 Task: Go to email in the section edit contact info.
Action: Mouse moved to (632, 76)
Screenshot: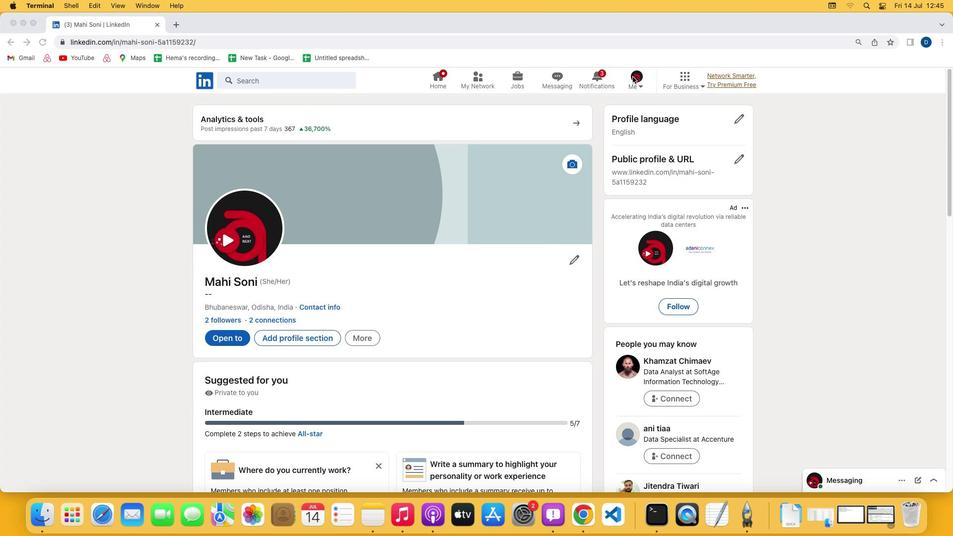 
Action: Mouse pressed left at (632, 76)
Screenshot: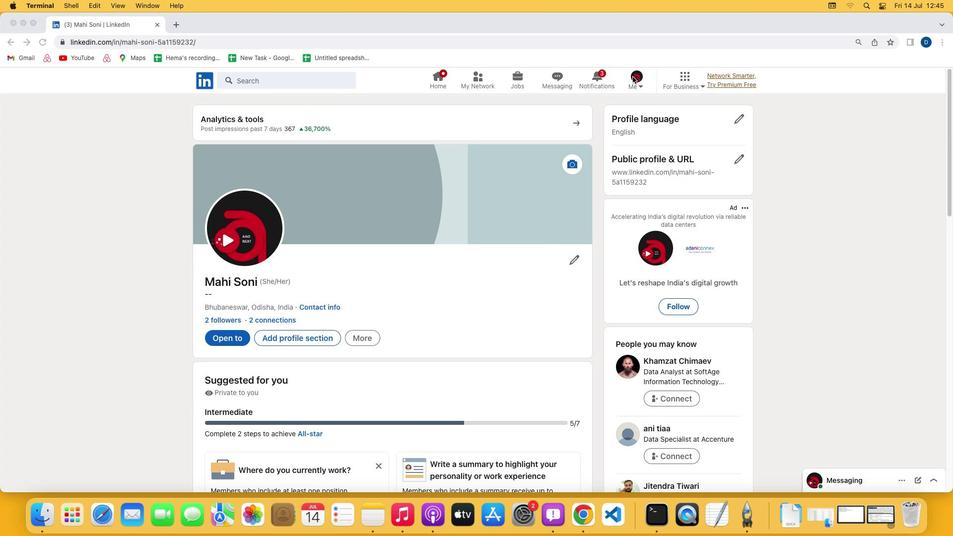 
Action: Mouse pressed left at (632, 76)
Screenshot: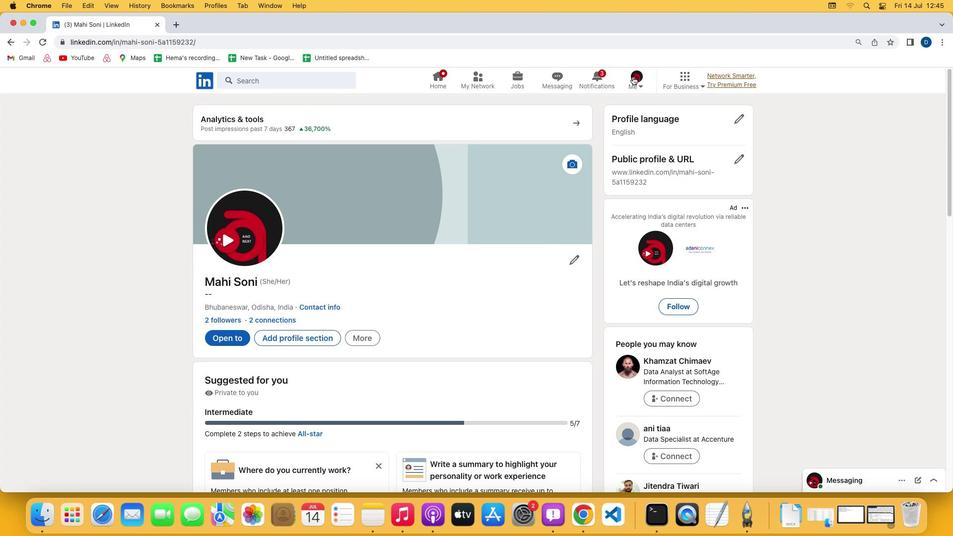 
Action: Mouse moved to (565, 190)
Screenshot: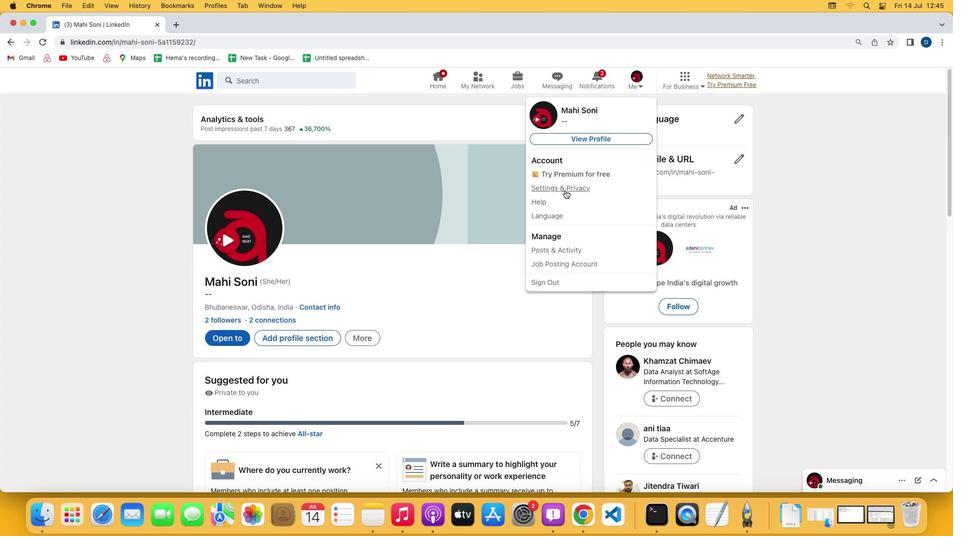 
Action: Mouse pressed left at (565, 190)
Screenshot: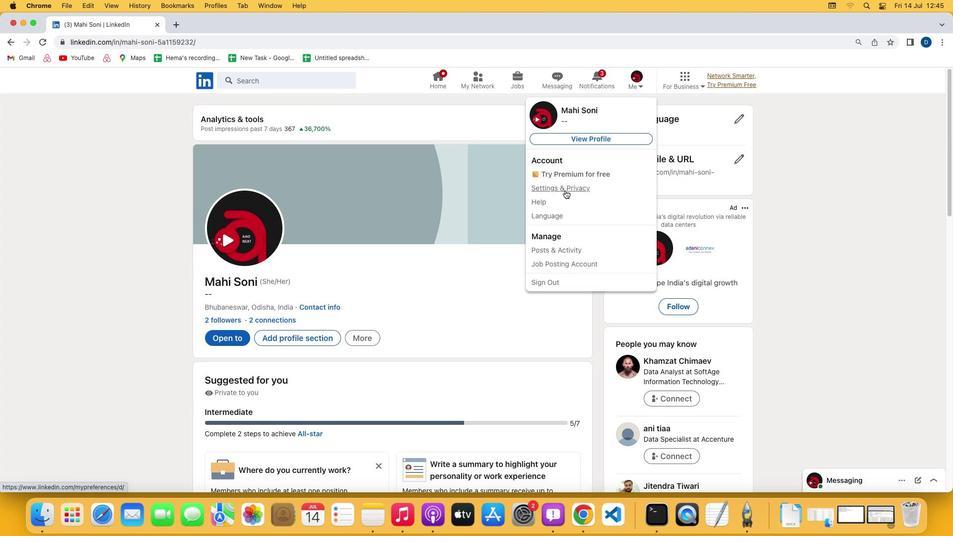 
Action: Mouse moved to (421, 137)
Screenshot: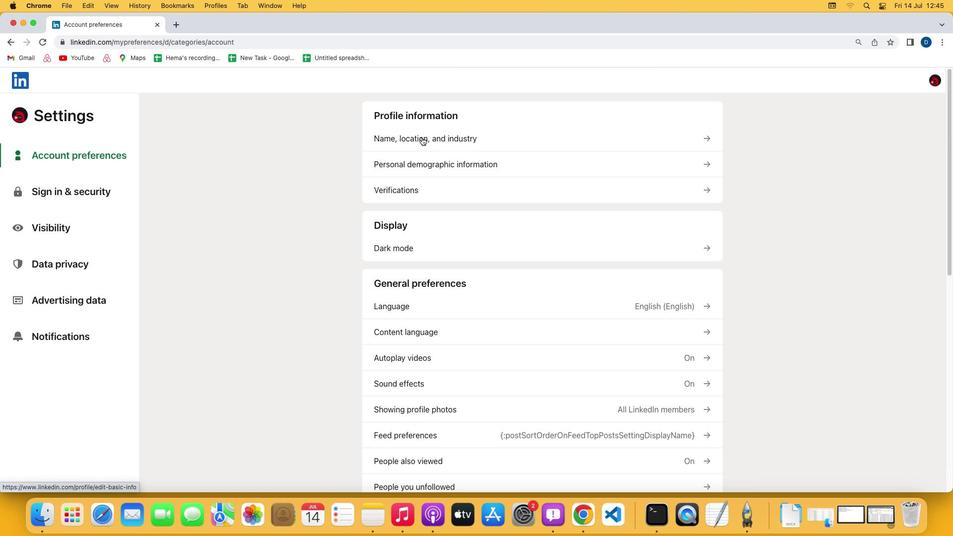 
Action: Mouse pressed left at (421, 137)
Screenshot: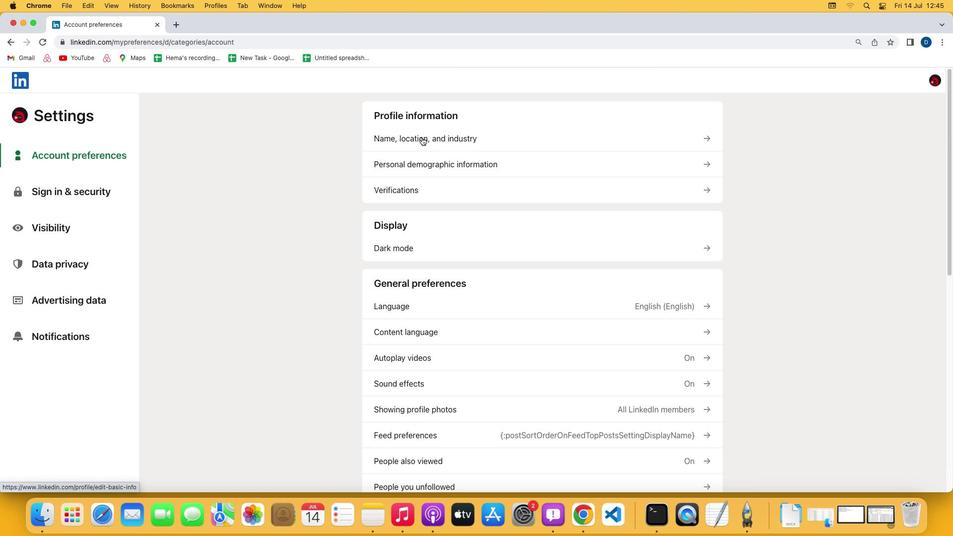 
Action: Mouse moved to (437, 238)
Screenshot: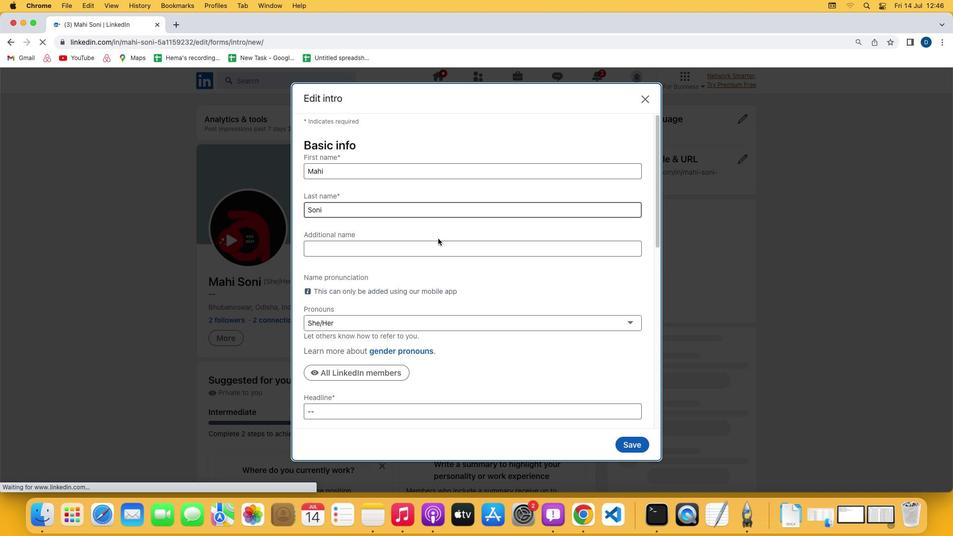 
Action: Mouse scrolled (437, 238) with delta (0, 0)
Screenshot: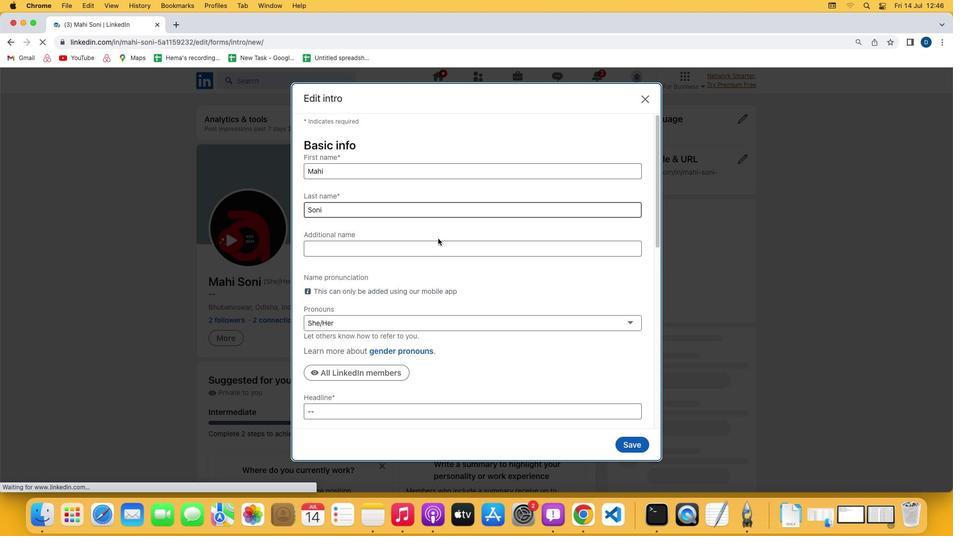 
Action: Mouse scrolled (437, 238) with delta (0, 0)
Screenshot: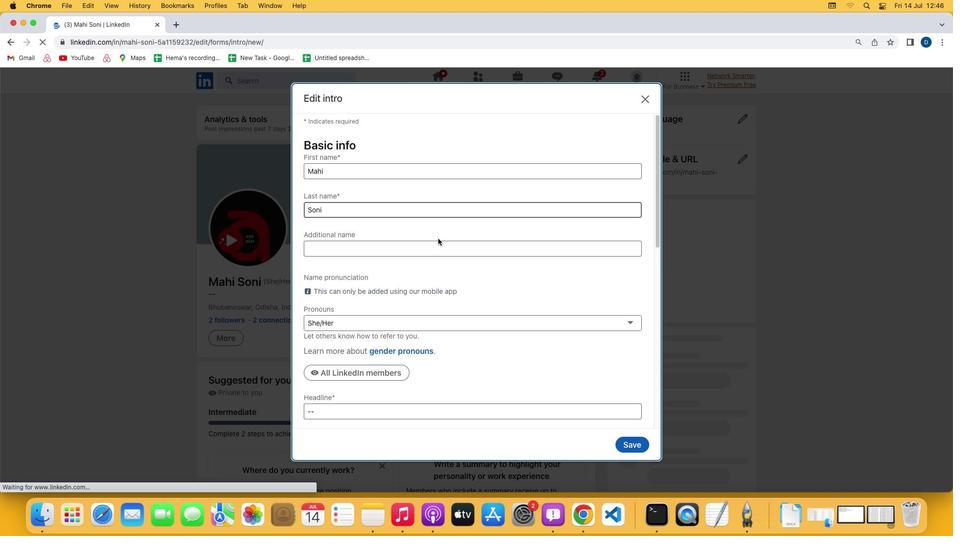 
Action: Mouse scrolled (437, 238) with delta (0, -1)
Screenshot: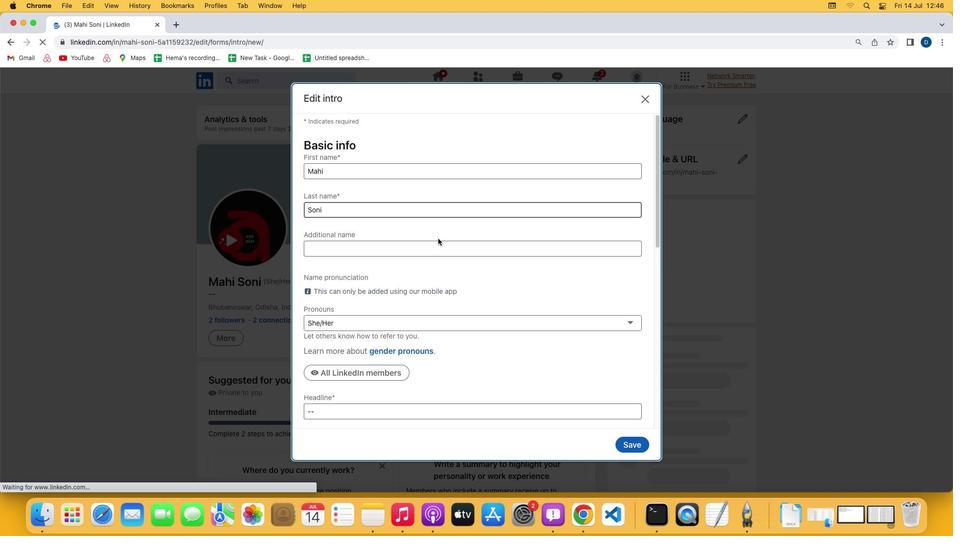 
Action: Mouse scrolled (437, 238) with delta (0, -2)
Screenshot: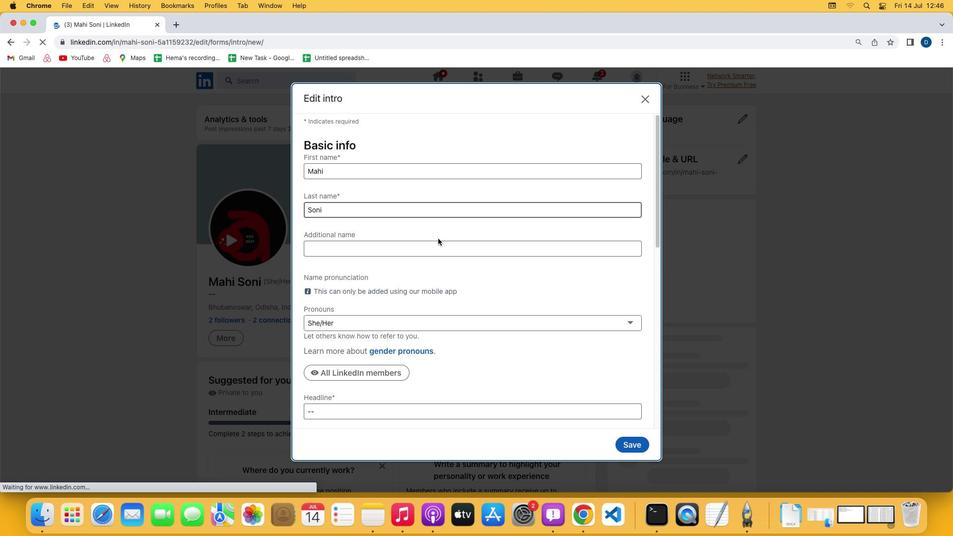 
Action: Mouse scrolled (437, 238) with delta (0, -2)
Screenshot: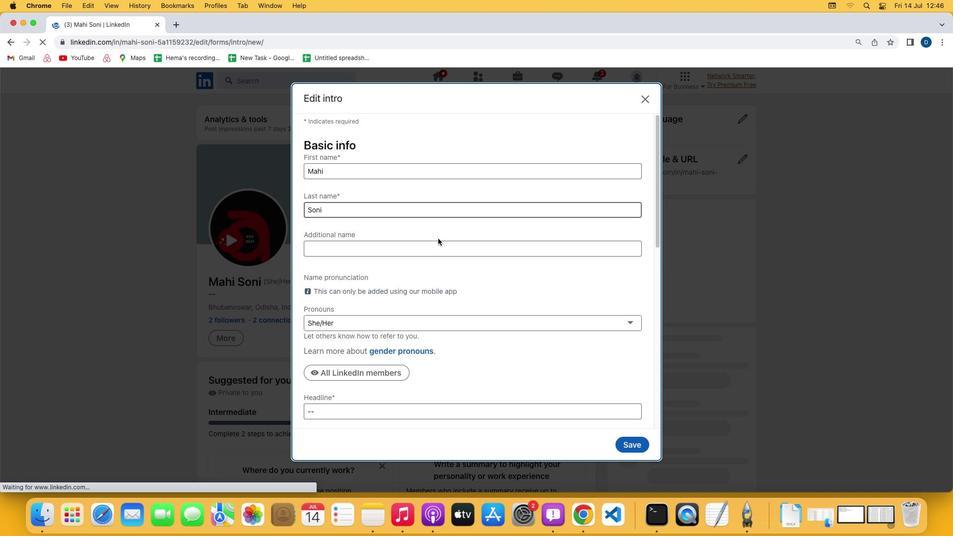 
Action: Mouse moved to (439, 246)
Screenshot: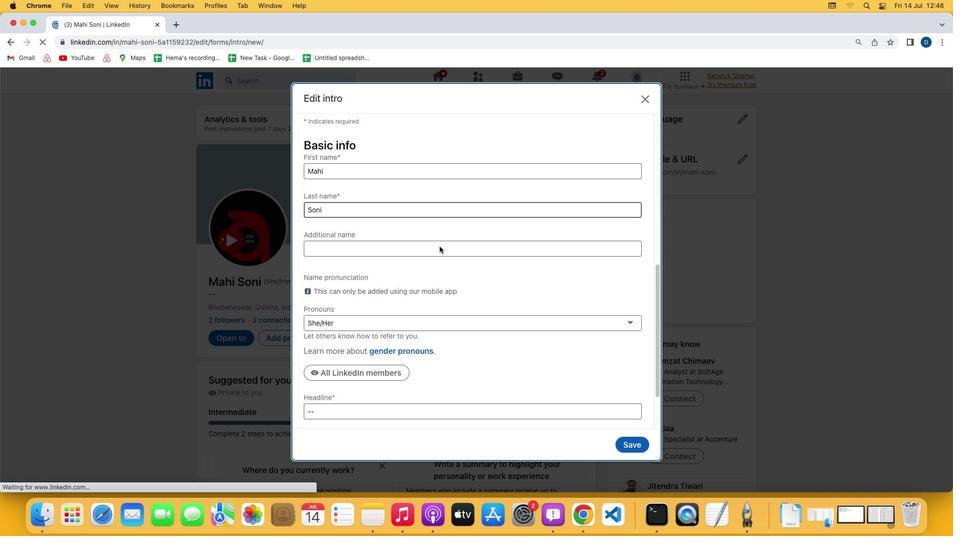
Action: Mouse scrolled (439, 246) with delta (0, 0)
Screenshot: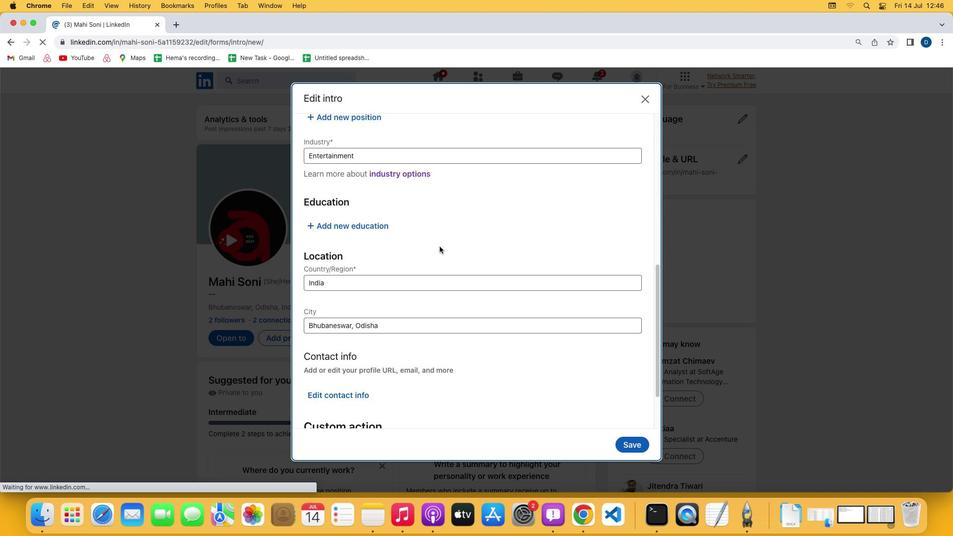 
Action: Mouse scrolled (439, 246) with delta (0, 0)
Screenshot: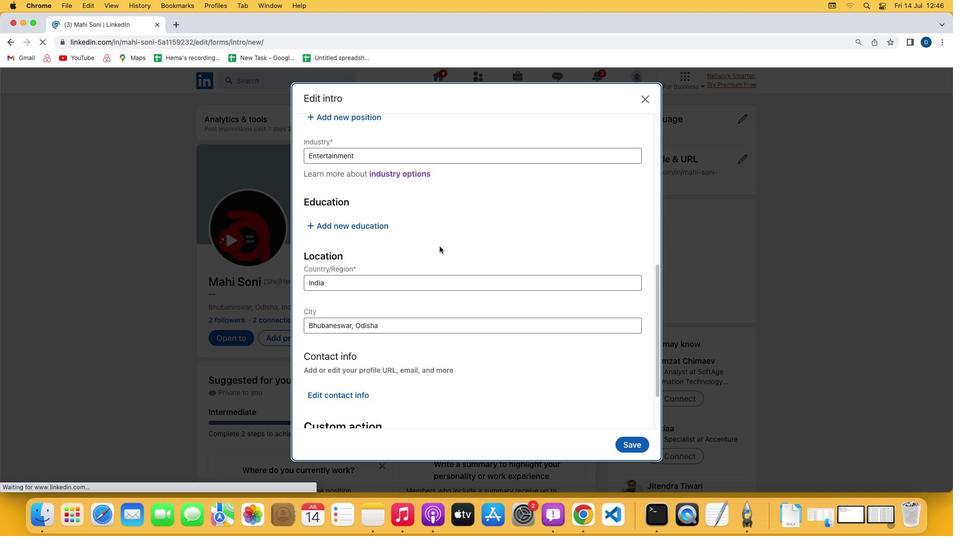 
Action: Mouse scrolled (439, 246) with delta (0, -1)
Screenshot: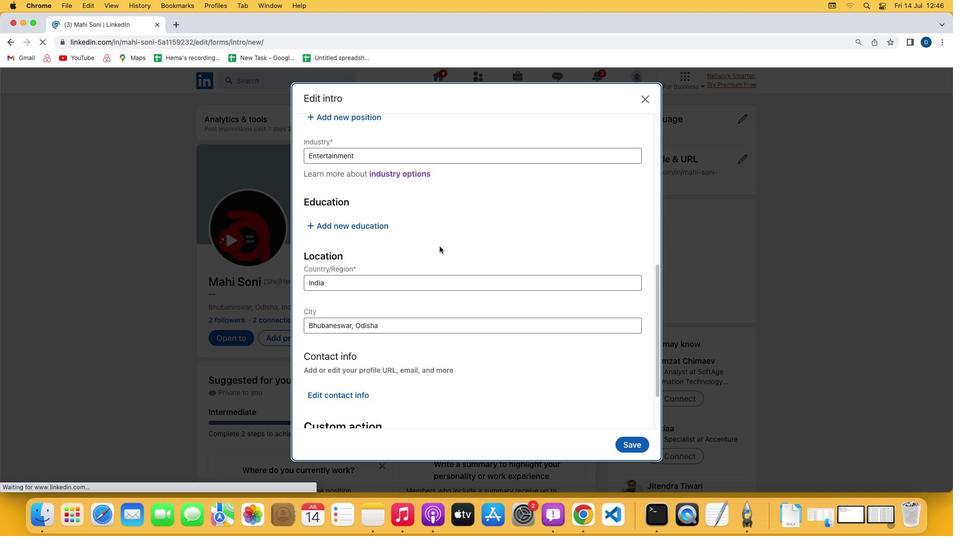 
Action: Mouse scrolled (439, 246) with delta (0, -2)
Screenshot: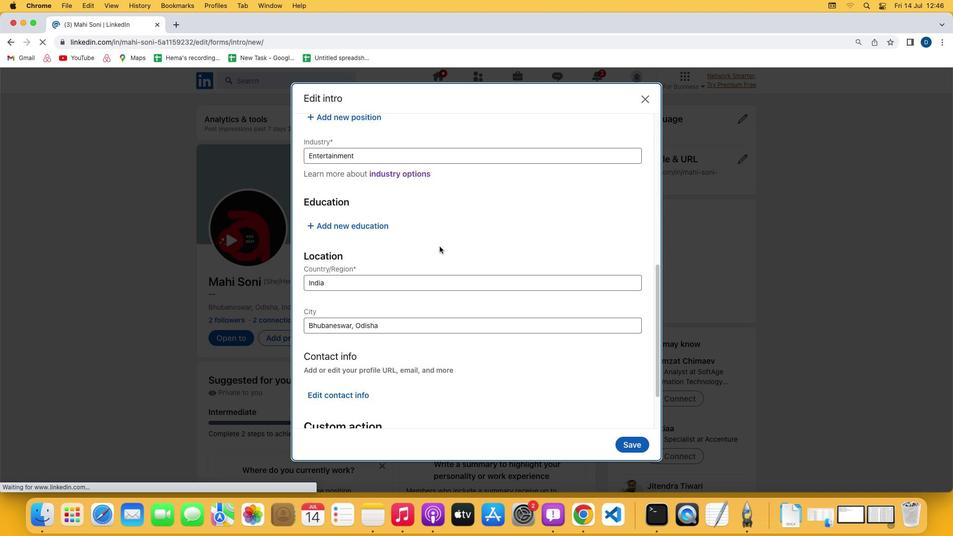 
Action: Mouse scrolled (439, 246) with delta (0, -2)
Screenshot: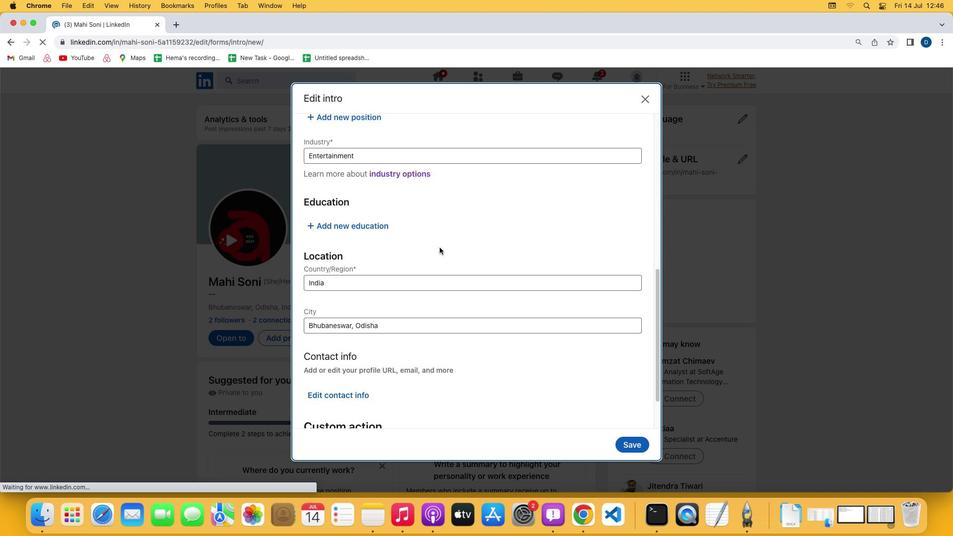 
Action: Mouse moved to (438, 256)
Screenshot: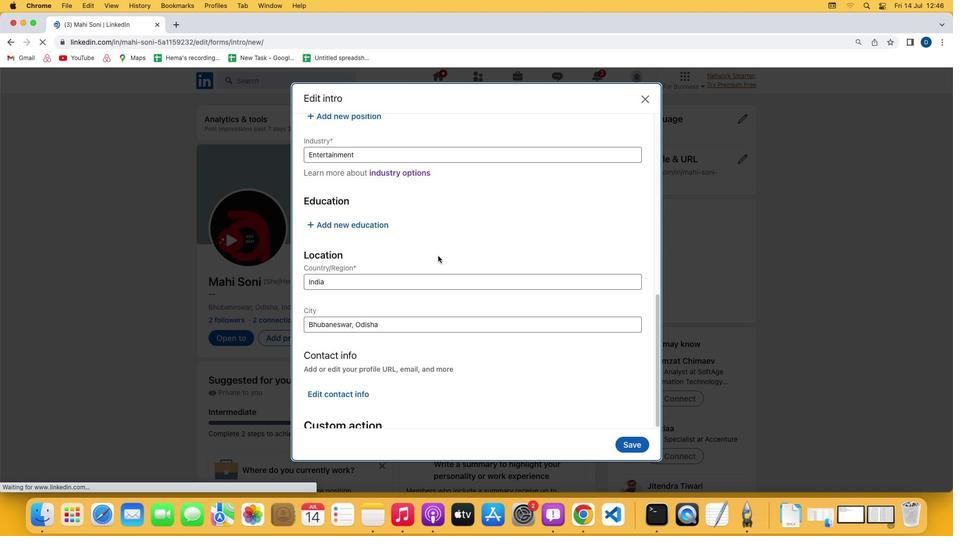 
Action: Mouse scrolled (438, 256) with delta (0, 0)
Screenshot: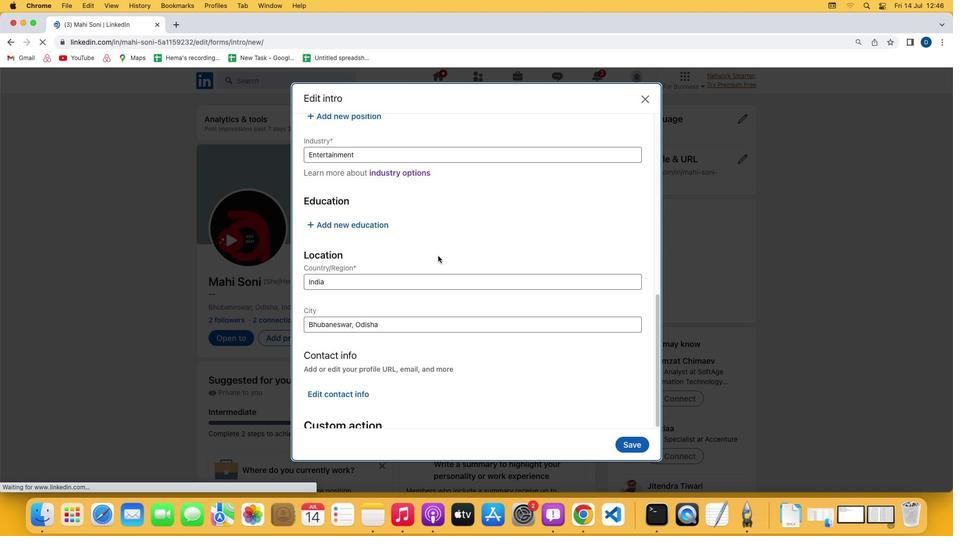 
Action: Mouse scrolled (438, 256) with delta (0, 0)
Screenshot: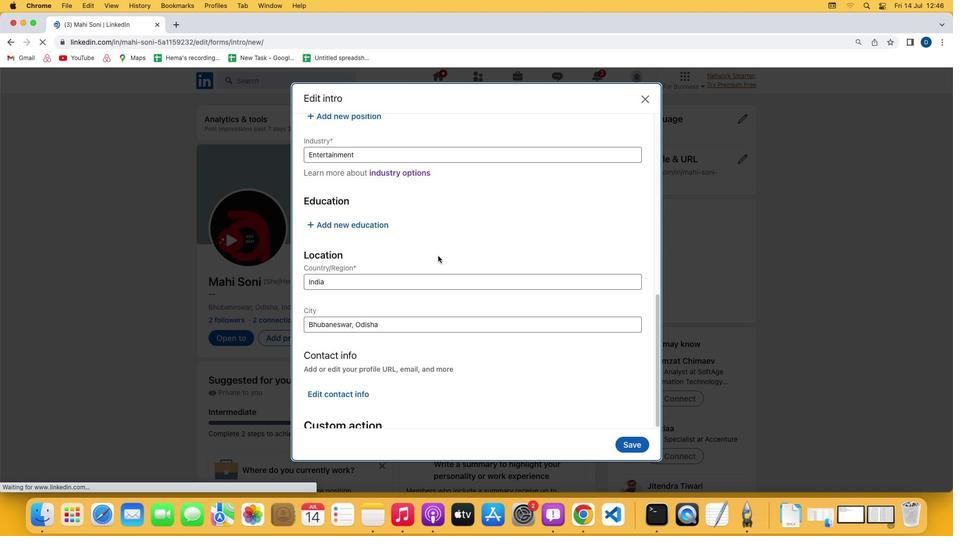 
Action: Mouse scrolled (438, 256) with delta (0, -1)
Screenshot: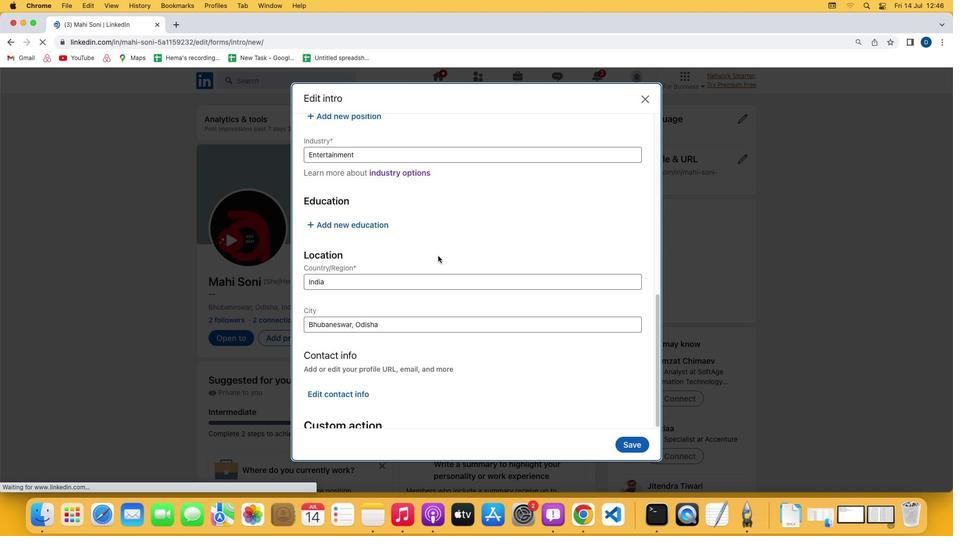 
Action: Mouse scrolled (438, 256) with delta (0, -2)
Screenshot: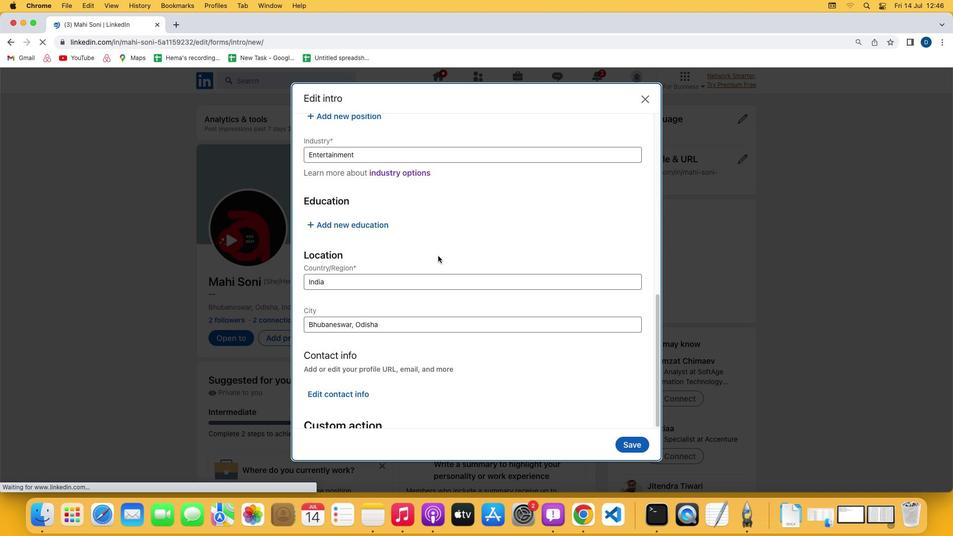 
Action: Mouse scrolled (438, 256) with delta (0, 0)
Screenshot: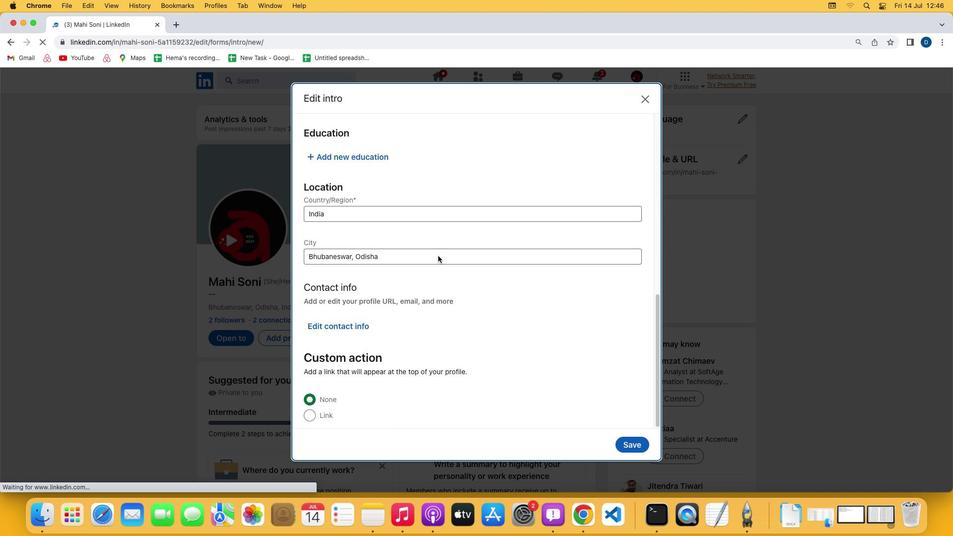 
Action: Mouse scrolled (438, 256) with delta (0, 0)
Screenshot: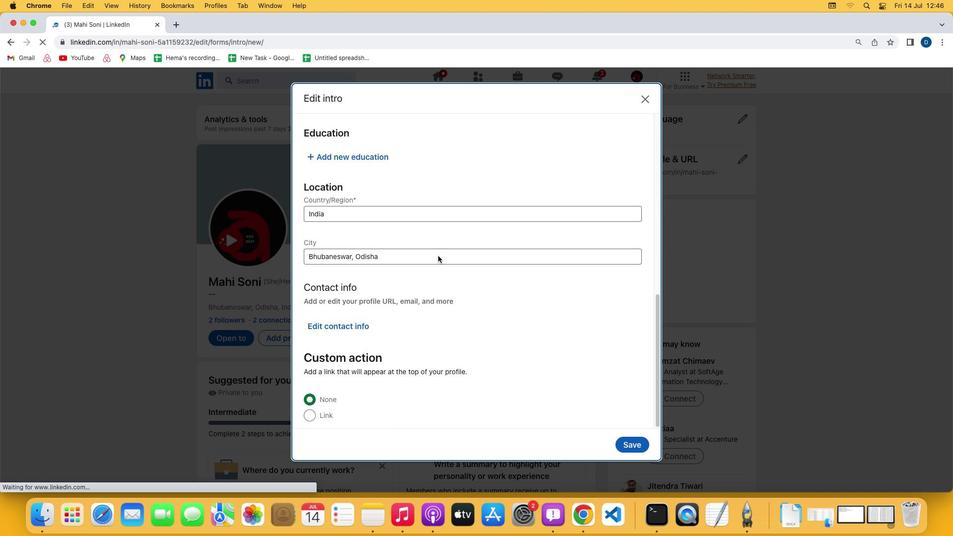 
Action: Mouse scrolled (438, 256) with delta (0, -1)
Screenshot: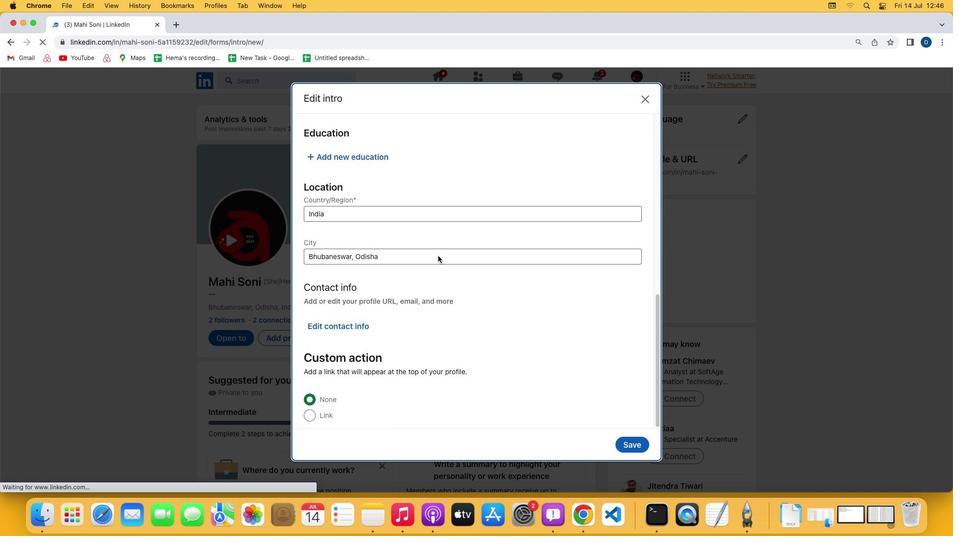 
Action: Mouse scrolled (438, 256) with delta (0, -2)
Screenshot: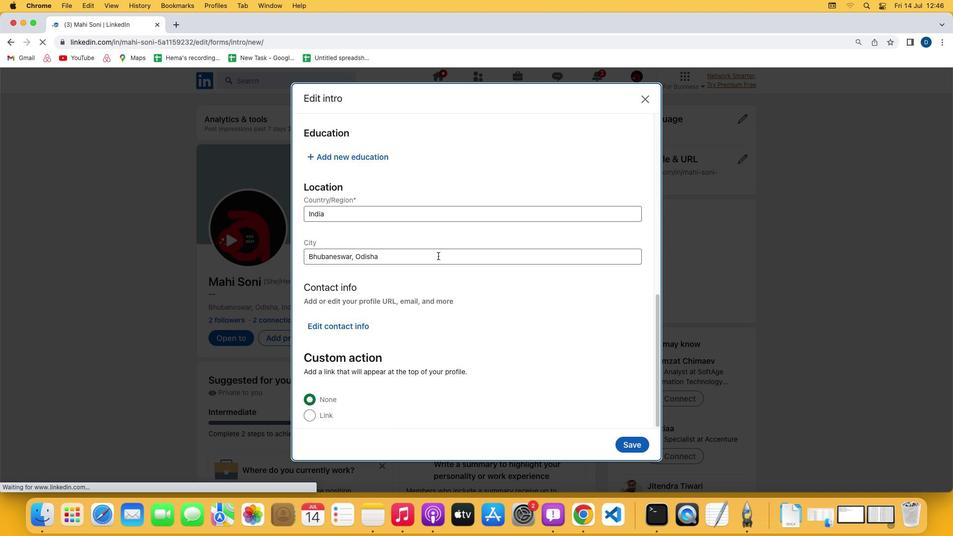 
Action: Mouse scrolled (438, 256) with delta (0, -2)
Screenshot: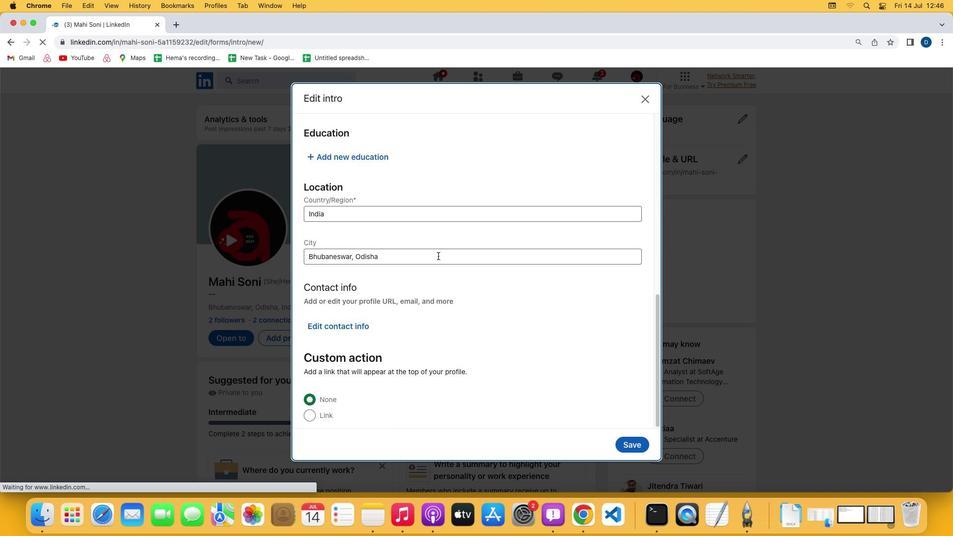 
Action: Mouse moved to (350, 324)
Screenshot: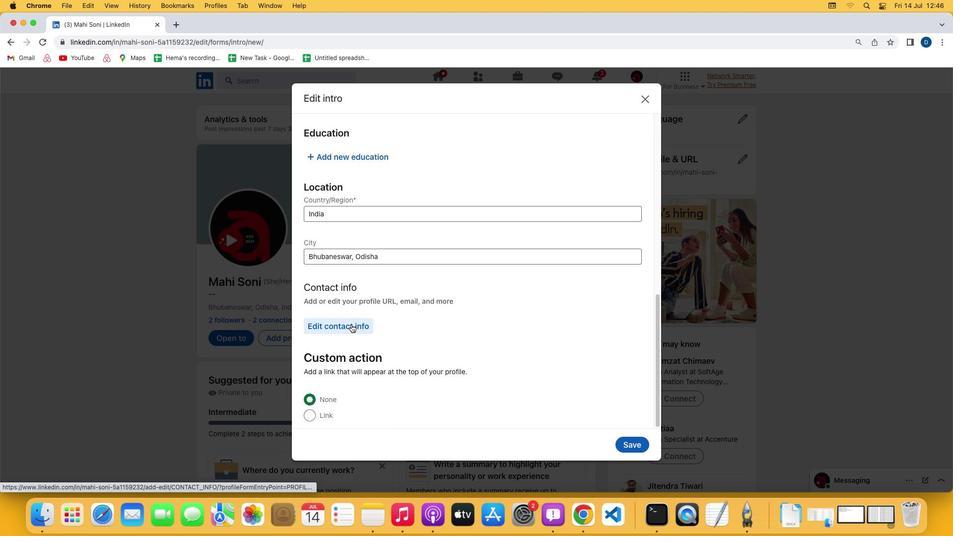 
Action: Mouse pressed left at (350, 324)
Screenshot: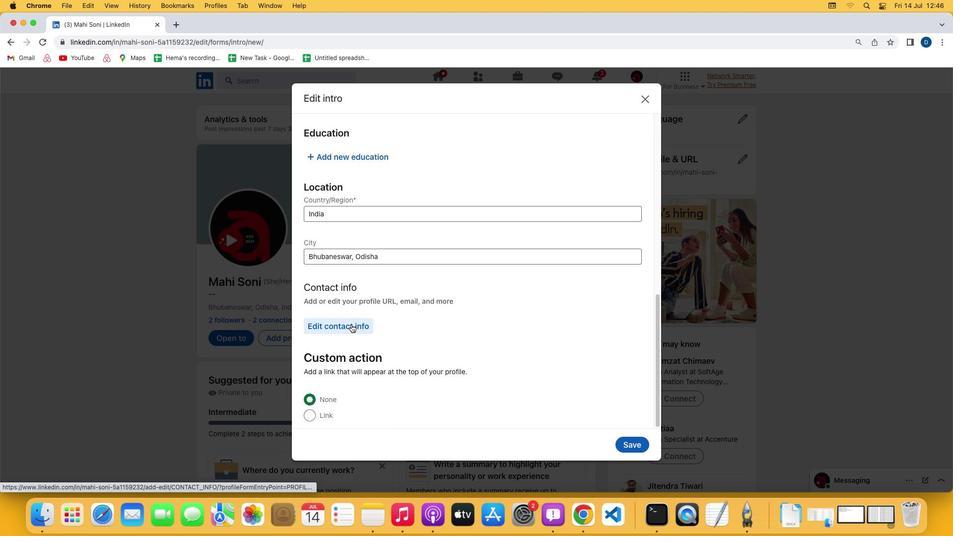
Action: Mouse moved to (352, 194)
Screenshot: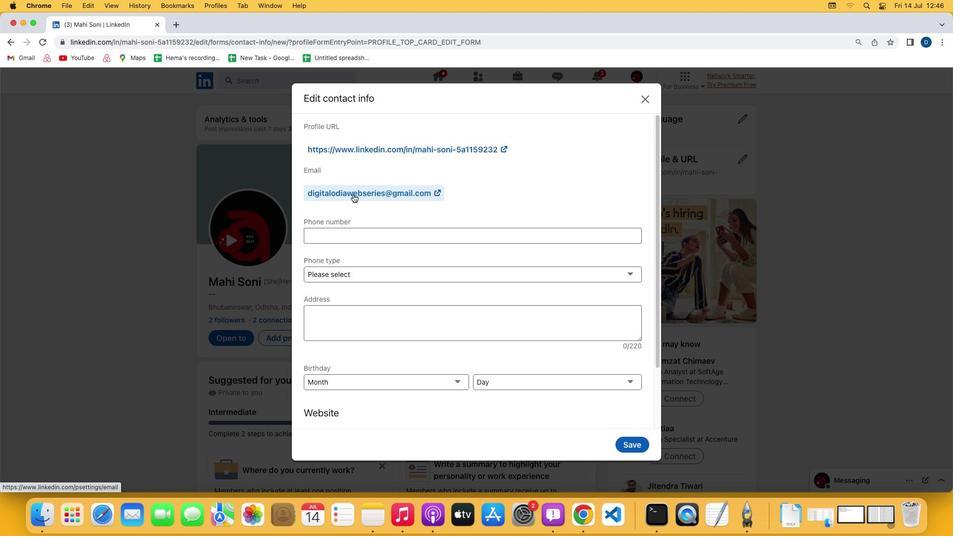 
Action: Mouse pressed left at (352, 194)
Screenshot: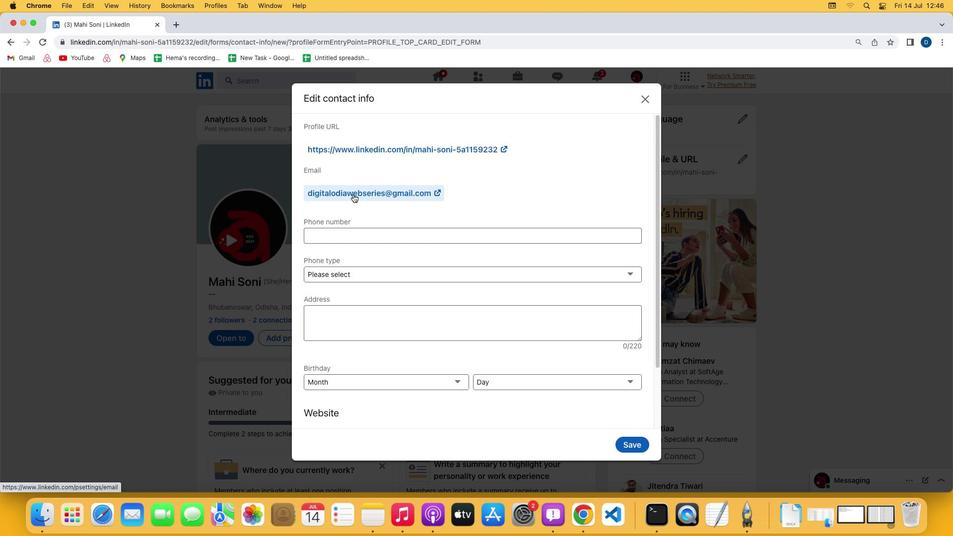 
